 Task: Use the formula "PERCENTRANK.INC" in spreadsheet "Project portfolio".
Action: Mouse moved to (116, 88)
Screenshot: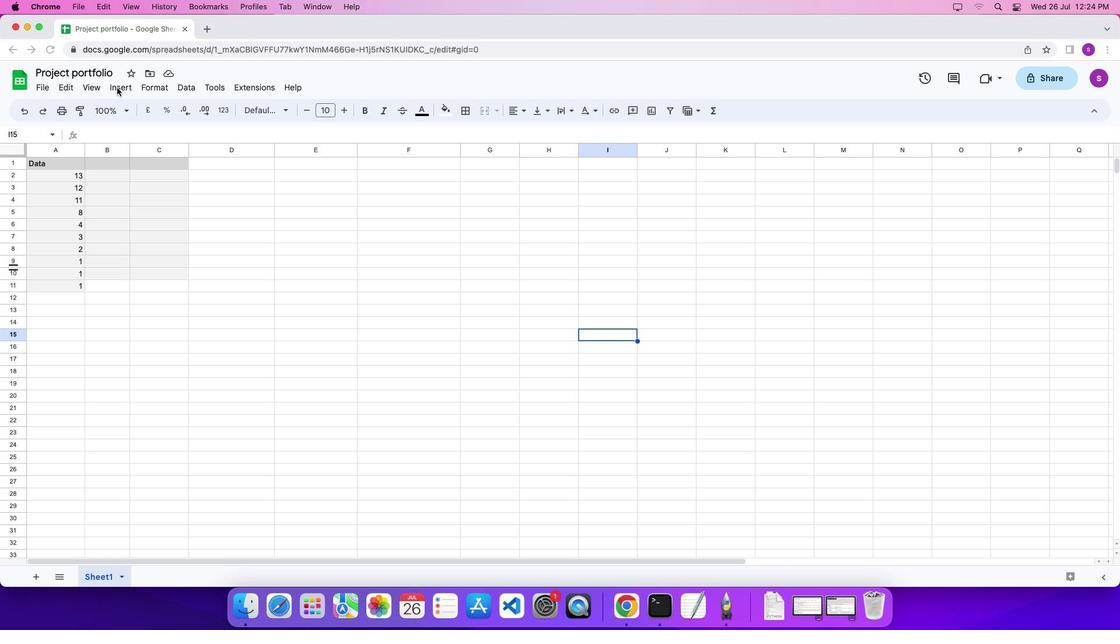 
Action: Mouse pressed left at (116, 88)
Screenshot: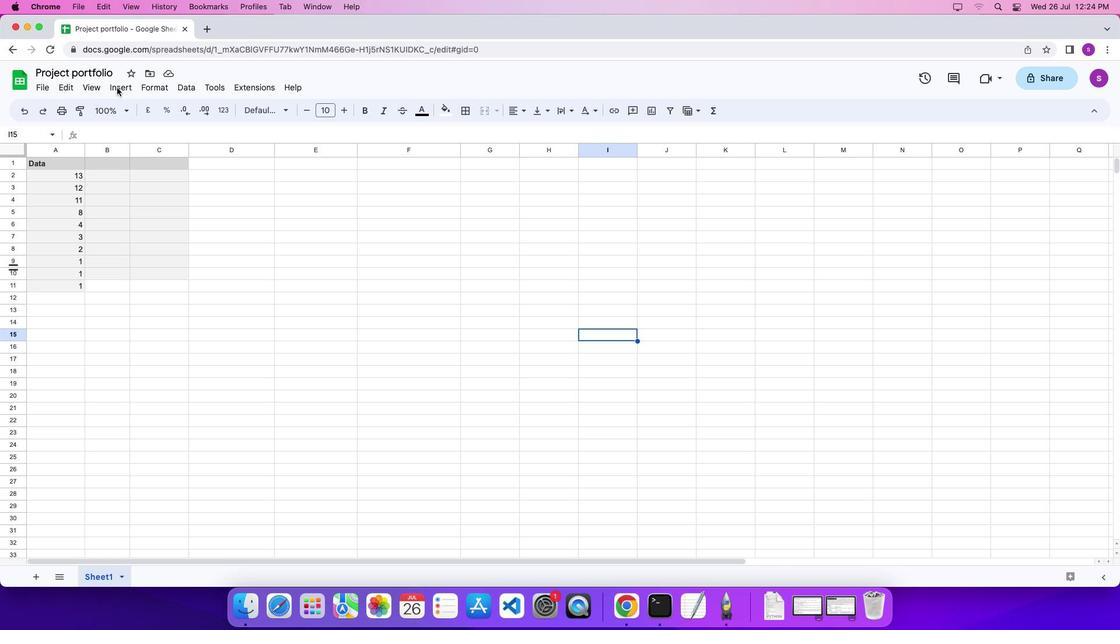 
Action: Mouse moved to (123, 87)
Screenshot: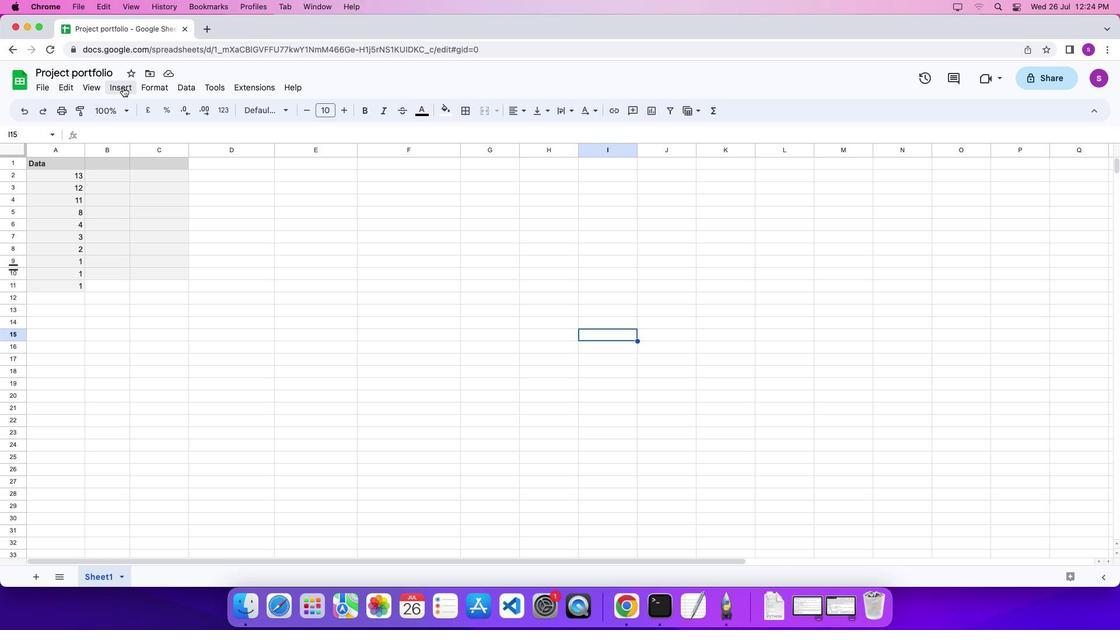 
Action: Mouse pressed left at (123, 87)
Screenshot: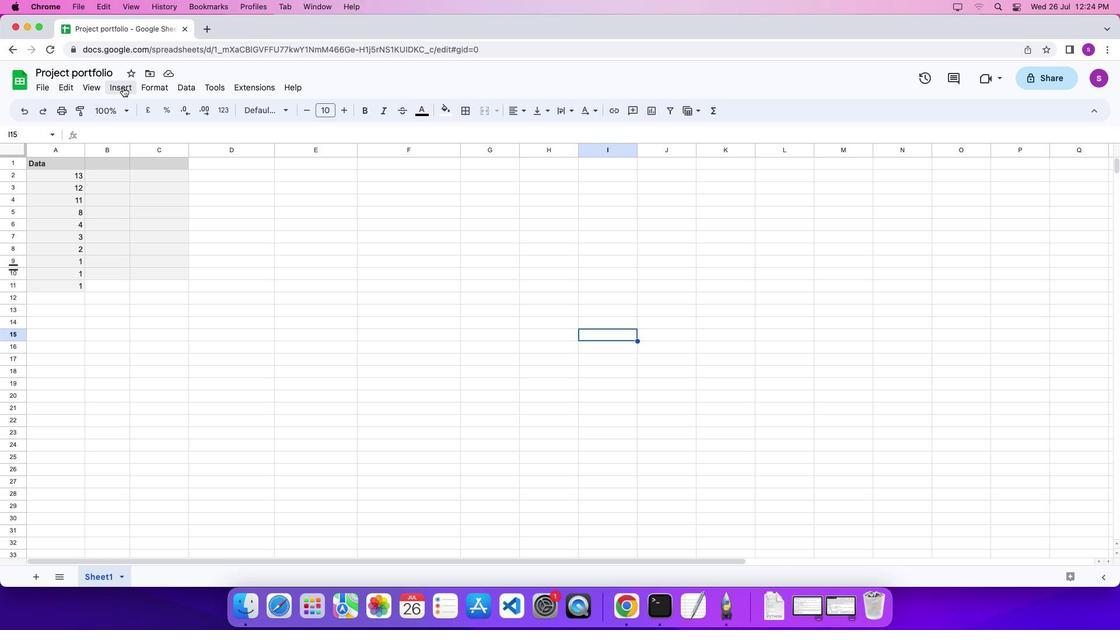 
Action: Mouse moved to (520, 538)
Screenshot: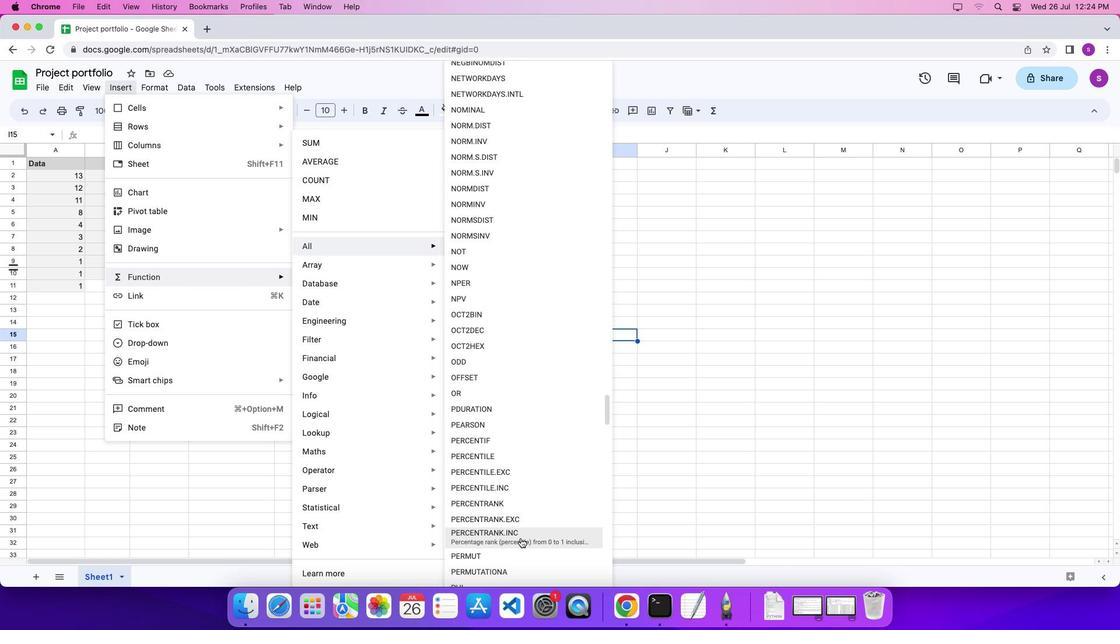 
Action: Mouse pressed left at (520, 538)
Screenshot: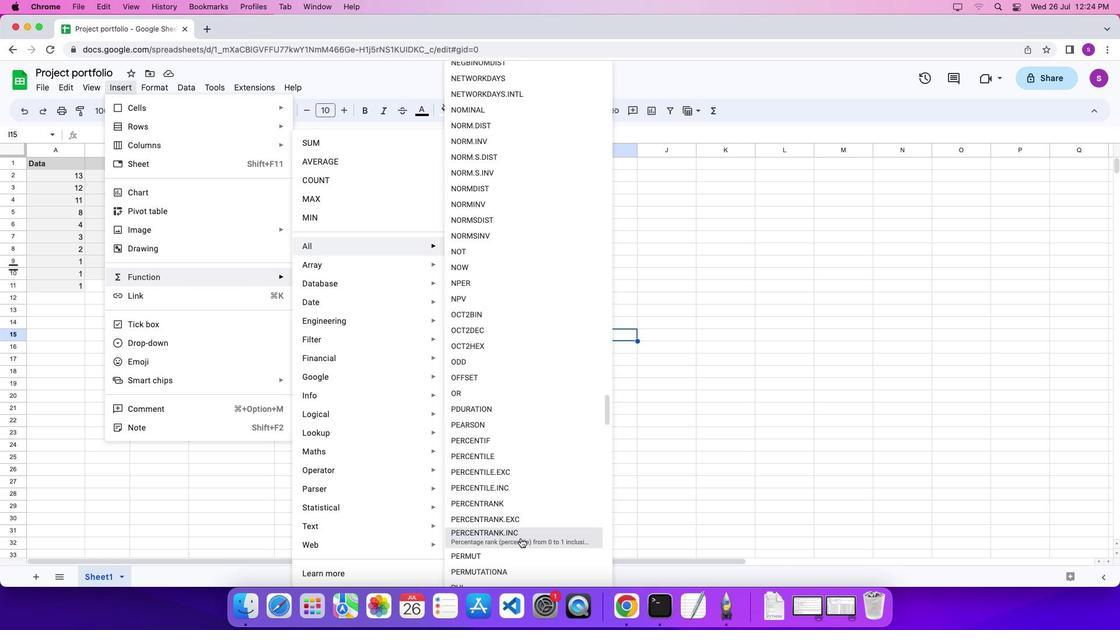 
Action: Mouse moved to (70, 175)
Screenshot: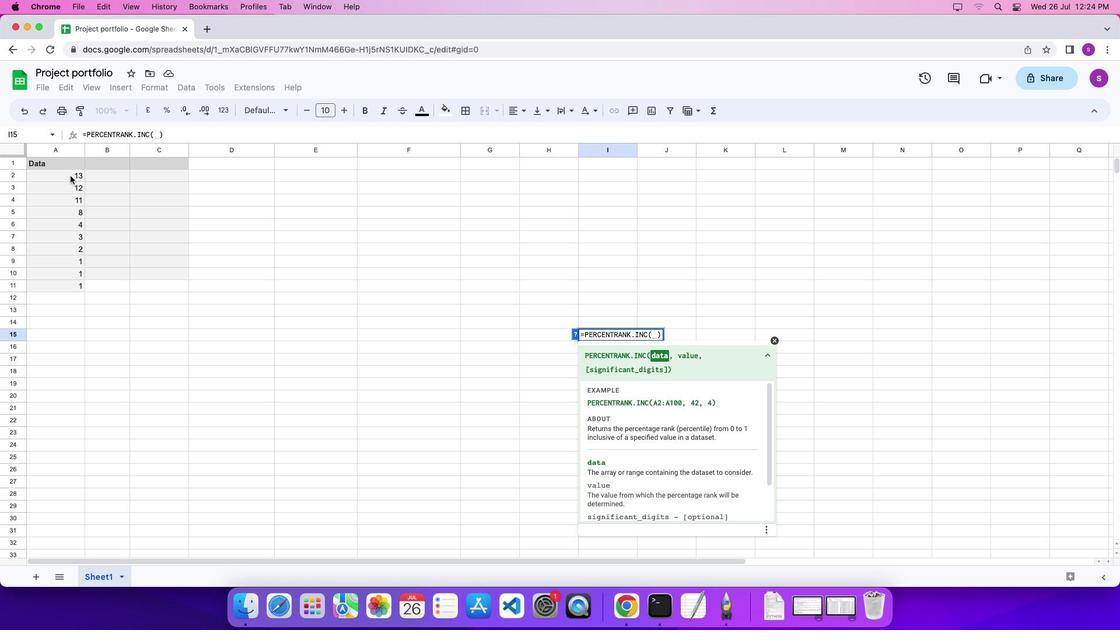 
Action: Mouse pressed left at (70, 175)
Screenshot: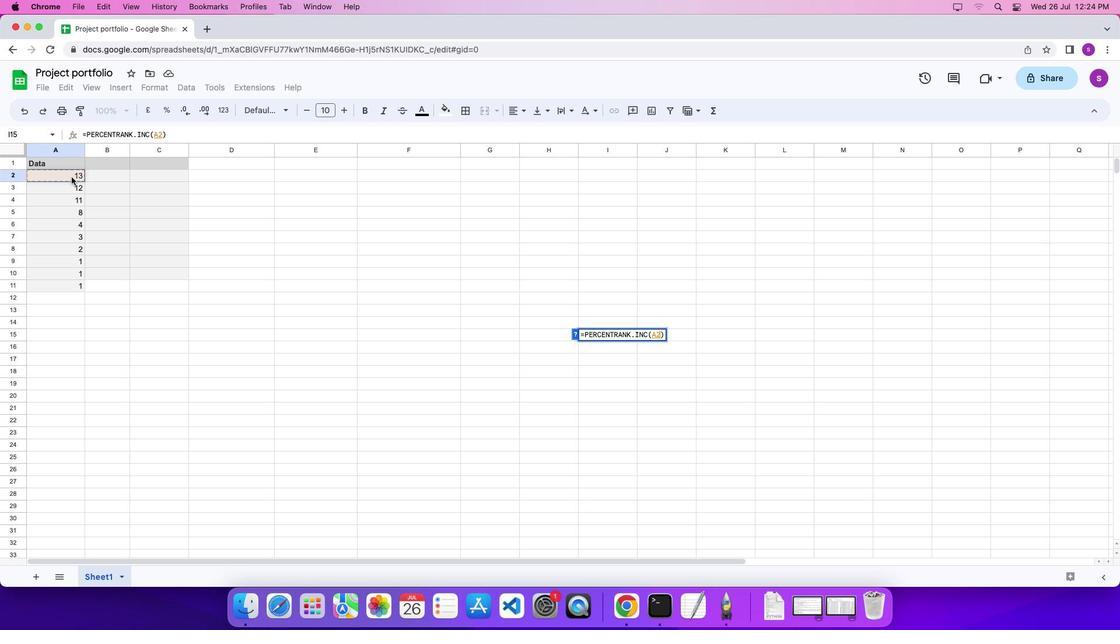 
Action: Mouse moved to (75, 284)
Screenshot: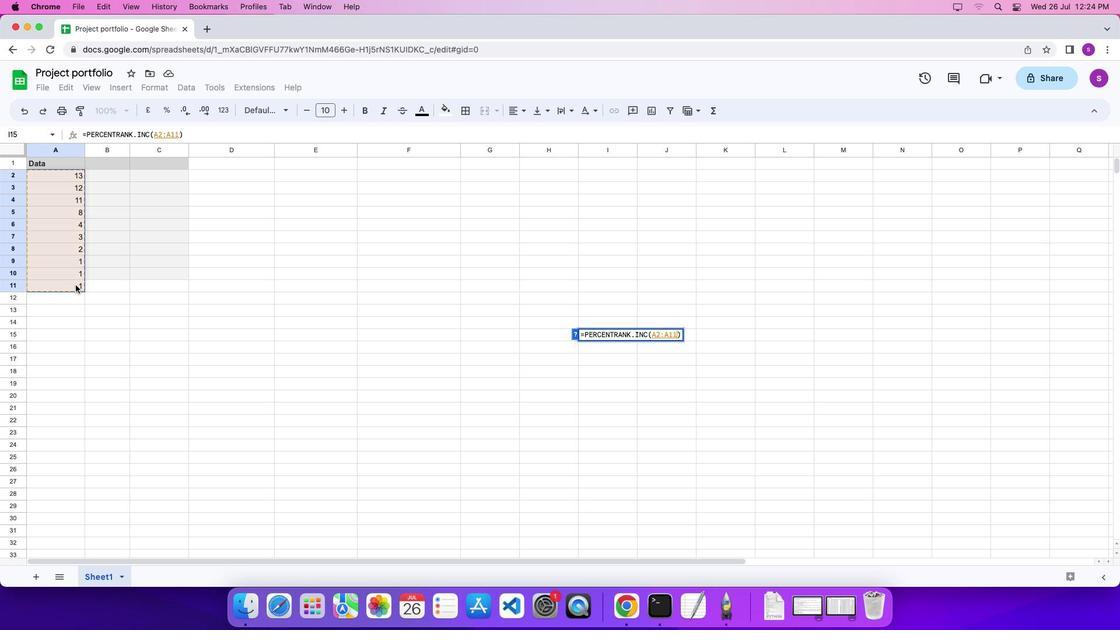 
Action: Key pressed ',''4''\x03'
Screenshot: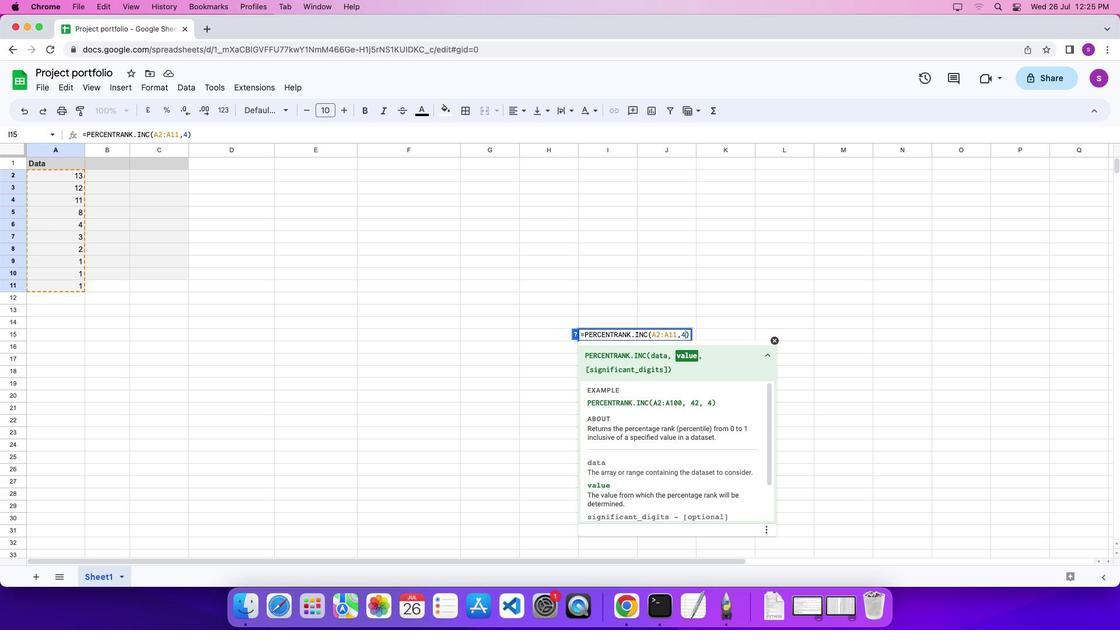 
Action: Mouse moved to (59, 272)
Screenshot: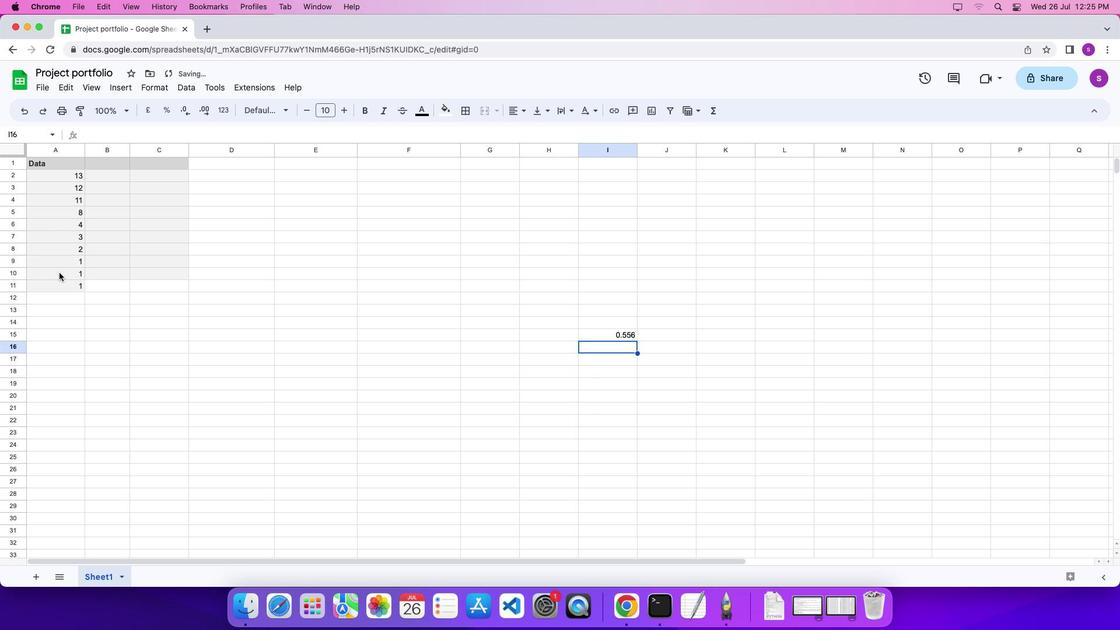 
